 Task: Make in the project AgileBuddy an epic 'Data Warehousing Process Improvement'. Create in the project AgileBuddy an epic 'IT Audit and Compliance'. Add in the project AgileBuddy an epic 'Security Compliance'
Action: Mouse moved to (72, 171)
Screenshot: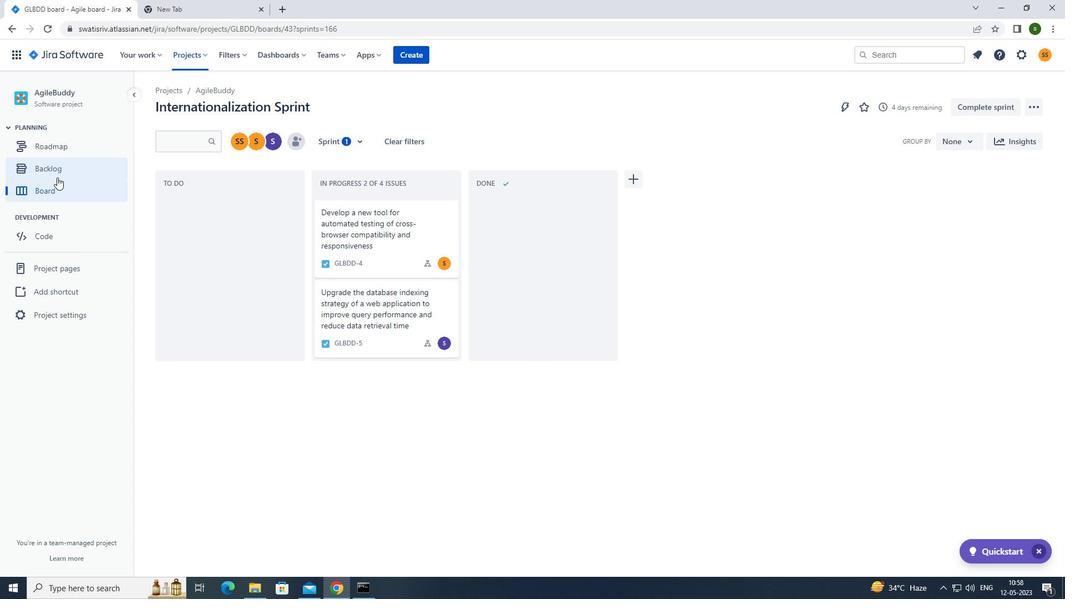 
Action: Mouse pressed left at (72, 171)
Screenshot: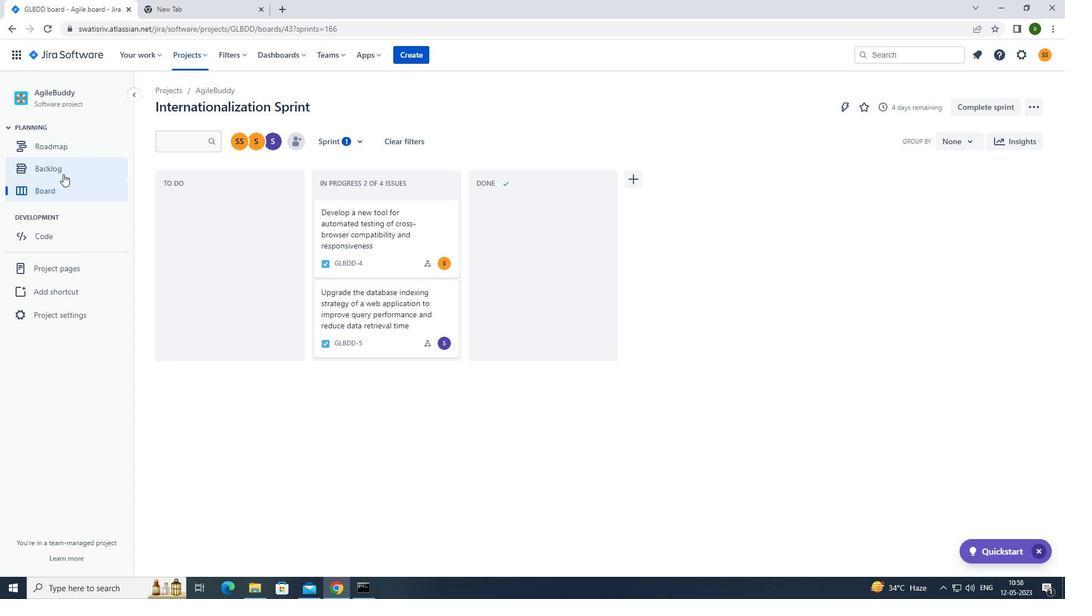 
Action: Mouse moved to (335, 132)
Screenshot: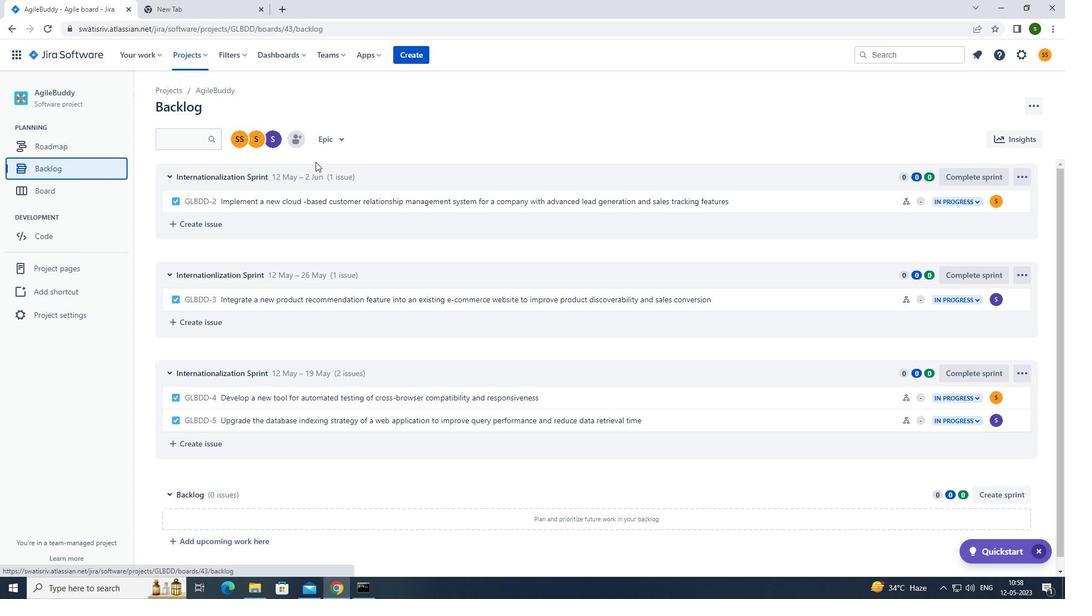 
Action: Mouse pressed left at (335, 132)
Screenshot: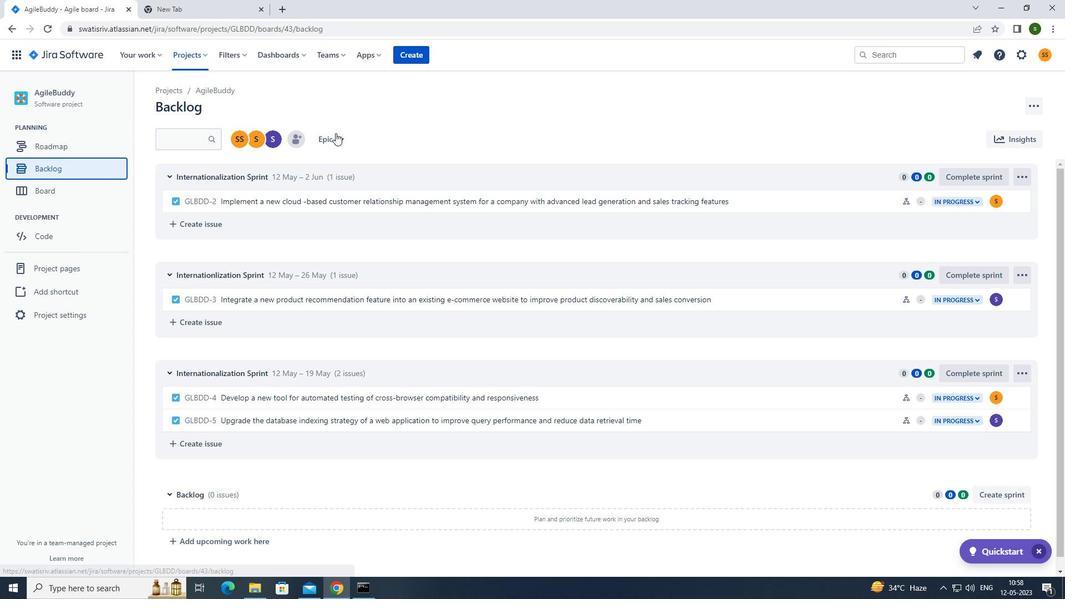 
Action: Mouse moved to (330, 208)
Screenshot: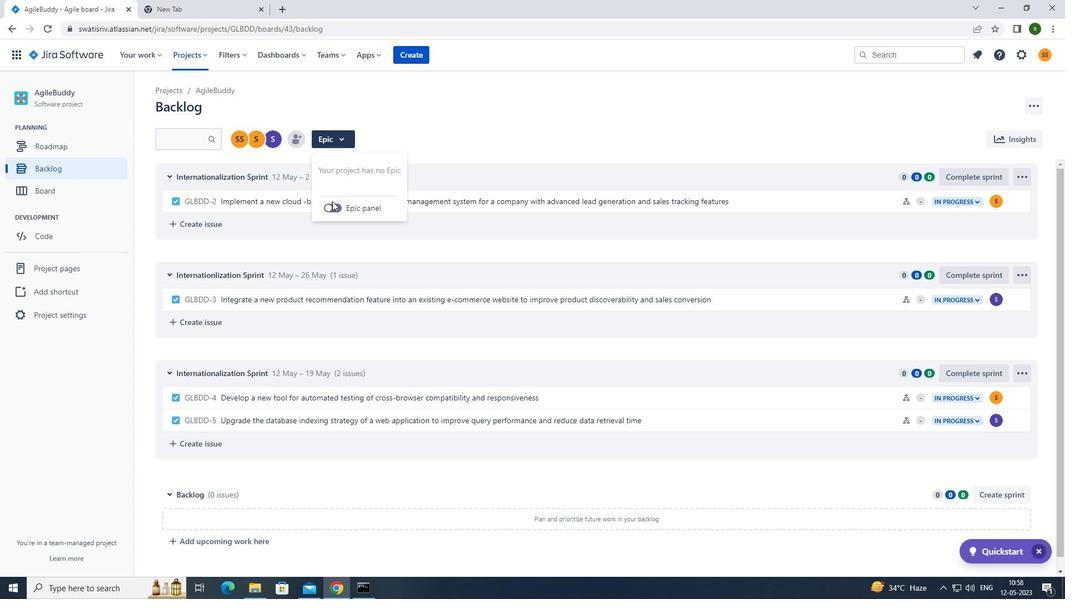 
Action: Mouse pressed left at (330, 208)
Screenshot: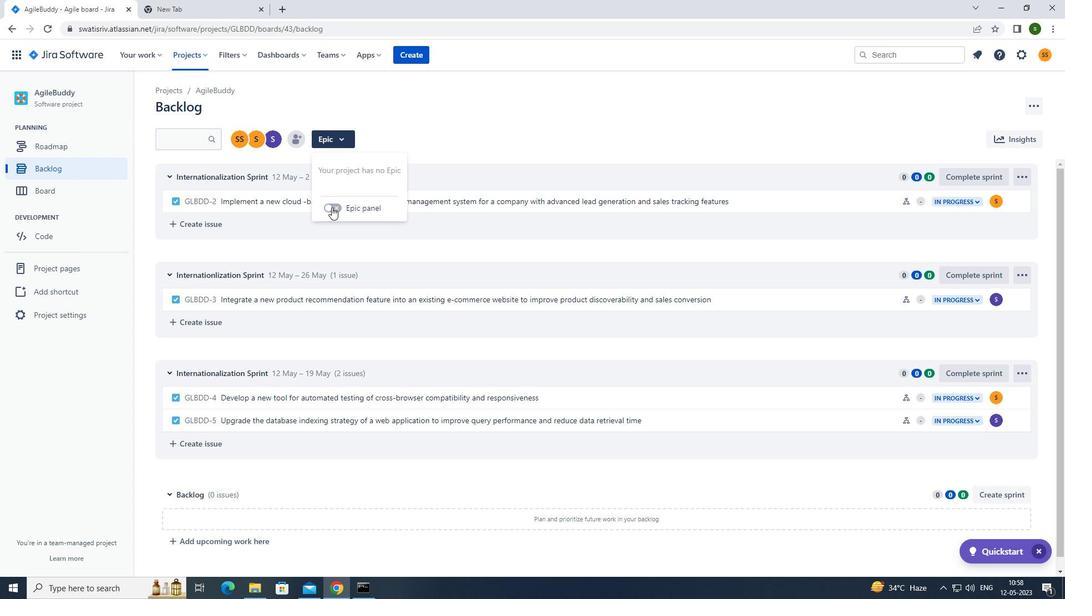 
Action: Mouse moved to (198, 383)
Screenshot: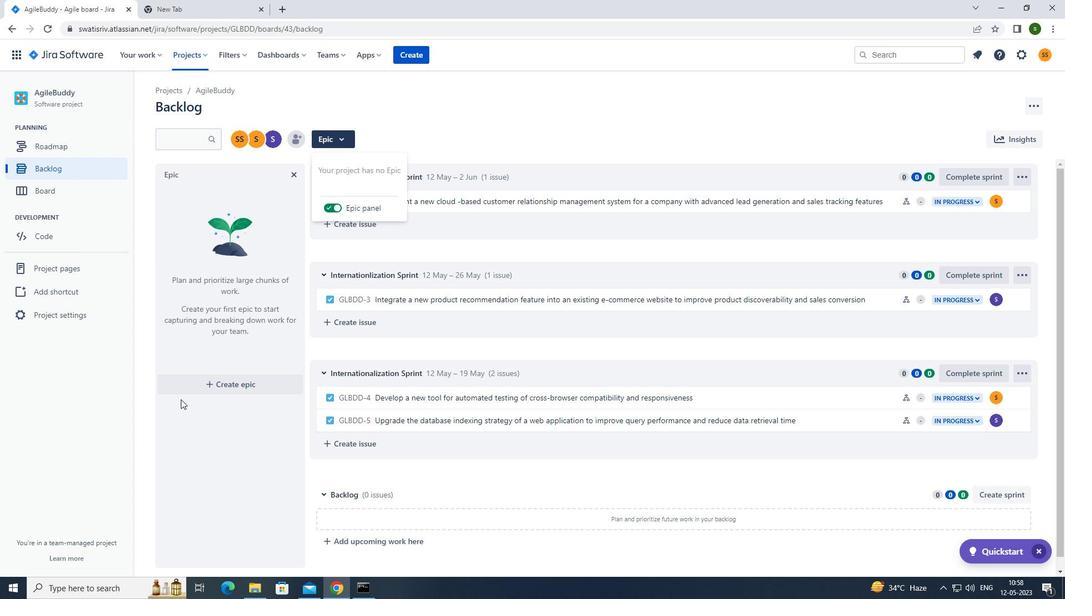 
Action: Mouse pressed left at (198, 383)
Screenshot: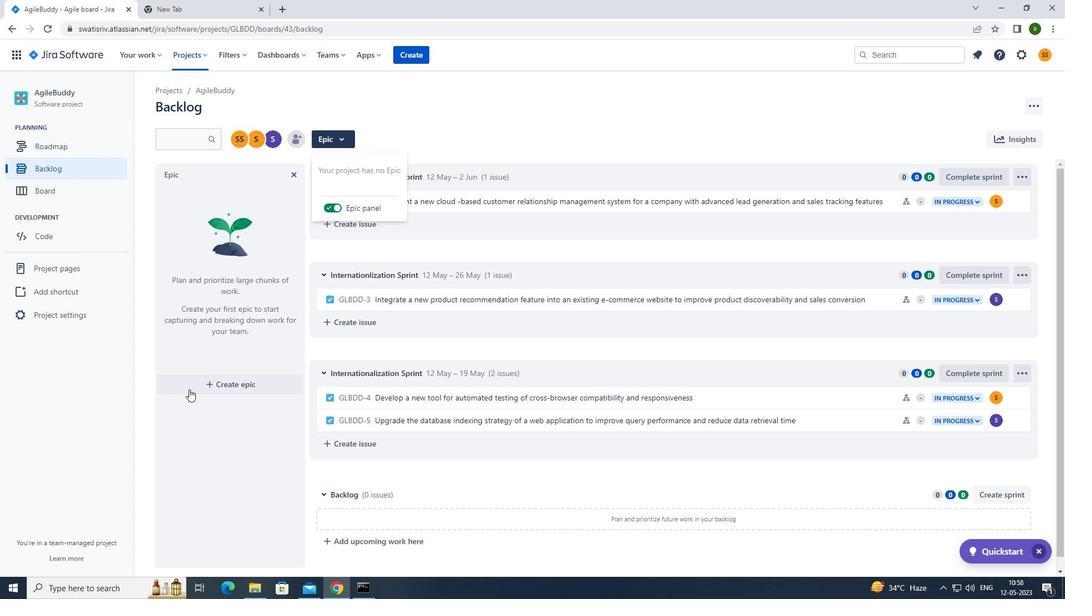 
Action: Mouse moved to (231, 384)
Screenshot: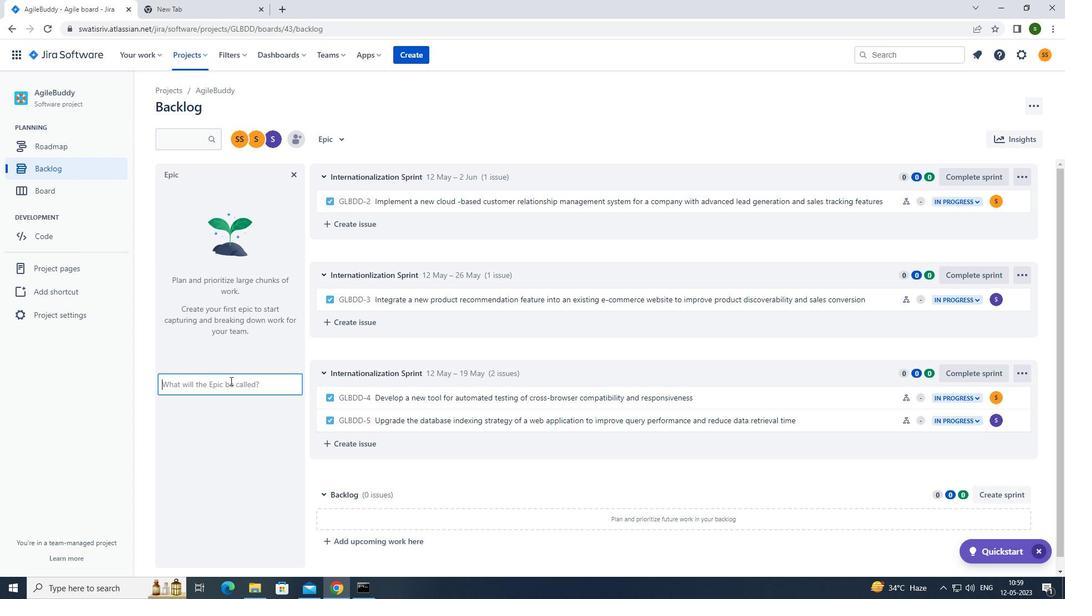 
Action: Mouse pressed left at (231, 384)
Screenshot: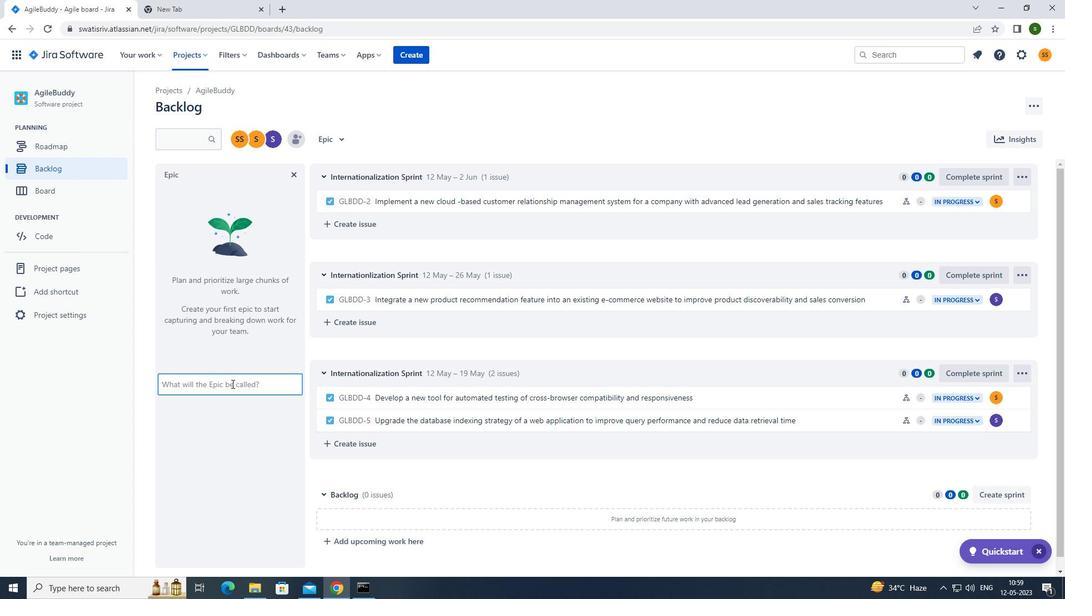 
Action: Key pressed <Key.caps_lock>d<Key.caps_lock>ata<Key.space><Key.caps_lock>w<Key.caps_lock>arehousing<Key.space><Key.caps_lock>p<Key.caps_lock>rocess<Key.space><Key.caps_lock>i<Key.caps_lock>mprovement<Key.enter>
Screenshot: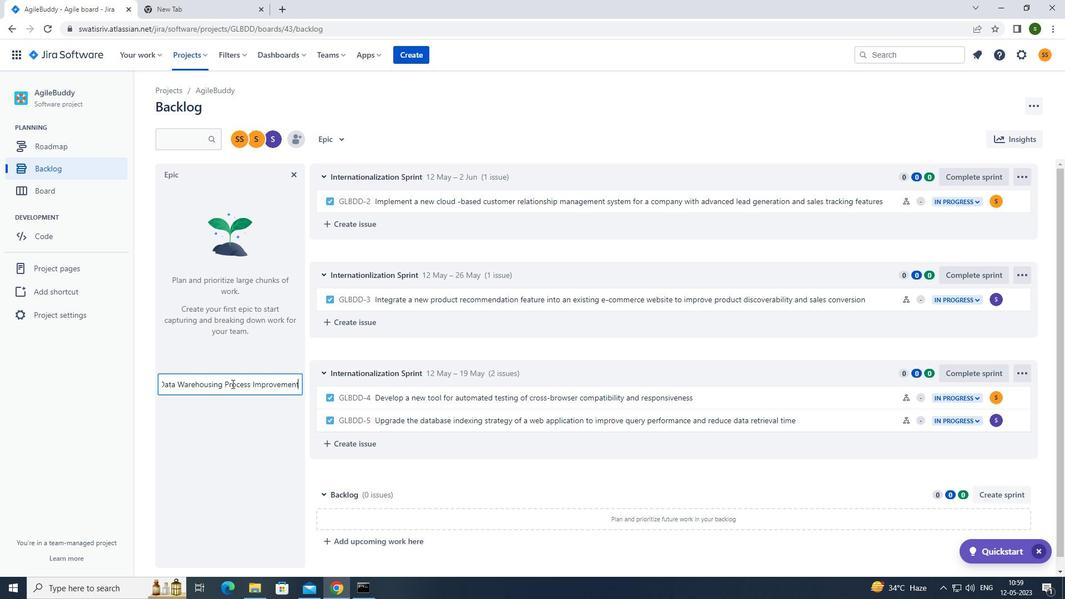 
Action: Mouse moved to (226, 263)
Screenshot: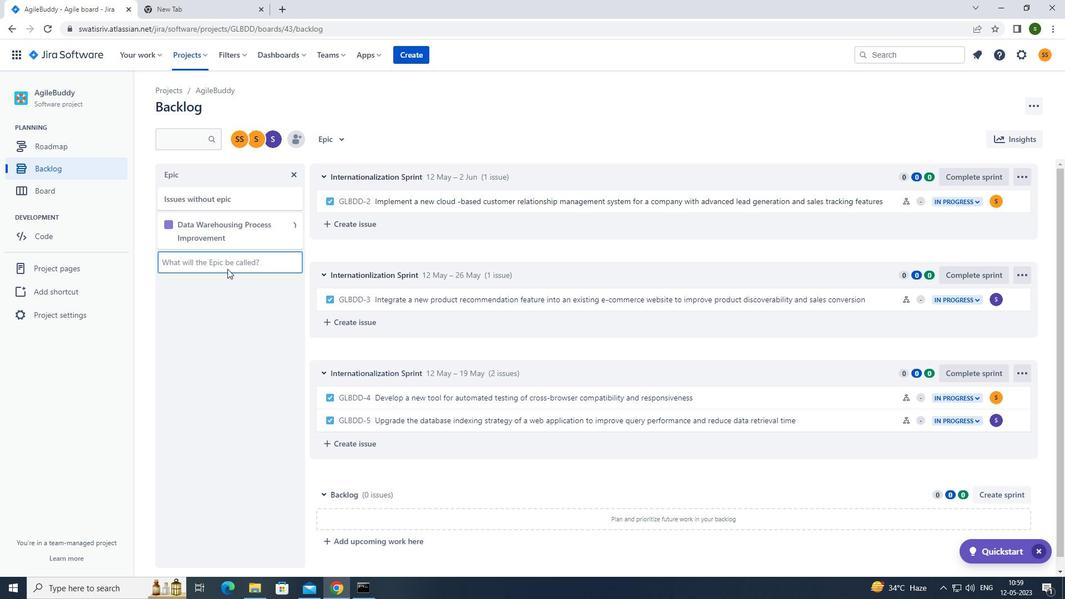 
Action: Mouse pressed left at (226, 263)
Screenshot: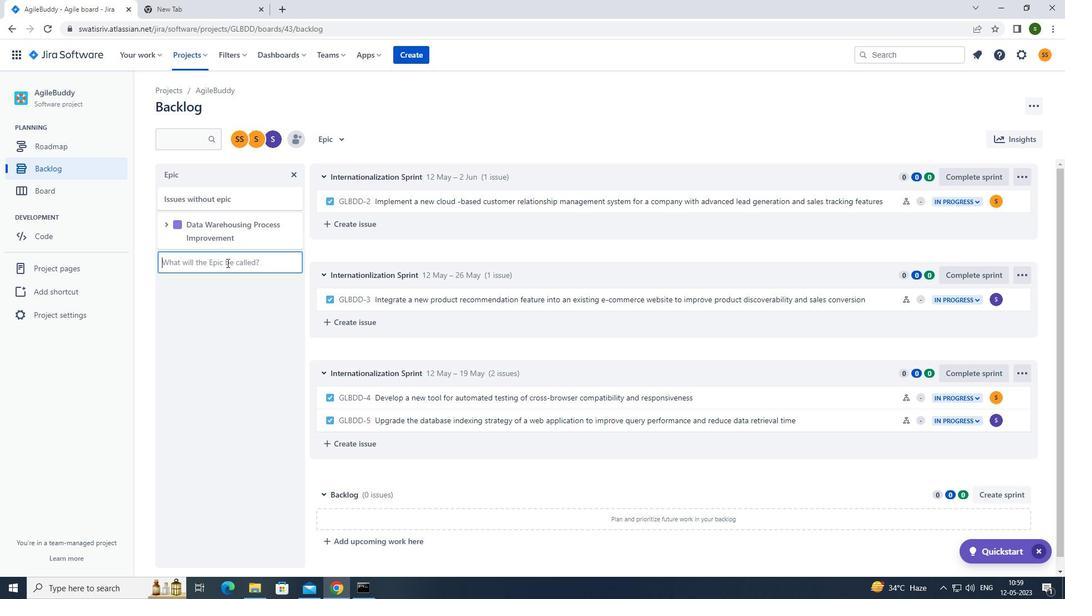 
Action: Key pressed <Key.caps_lock>it<Key.space>a<Key.caps_lock>udit<Key.space>and<Key.space><Key.caps_lock>c<Key.caps_lock>ompliance<Key.enter>
Screenshot: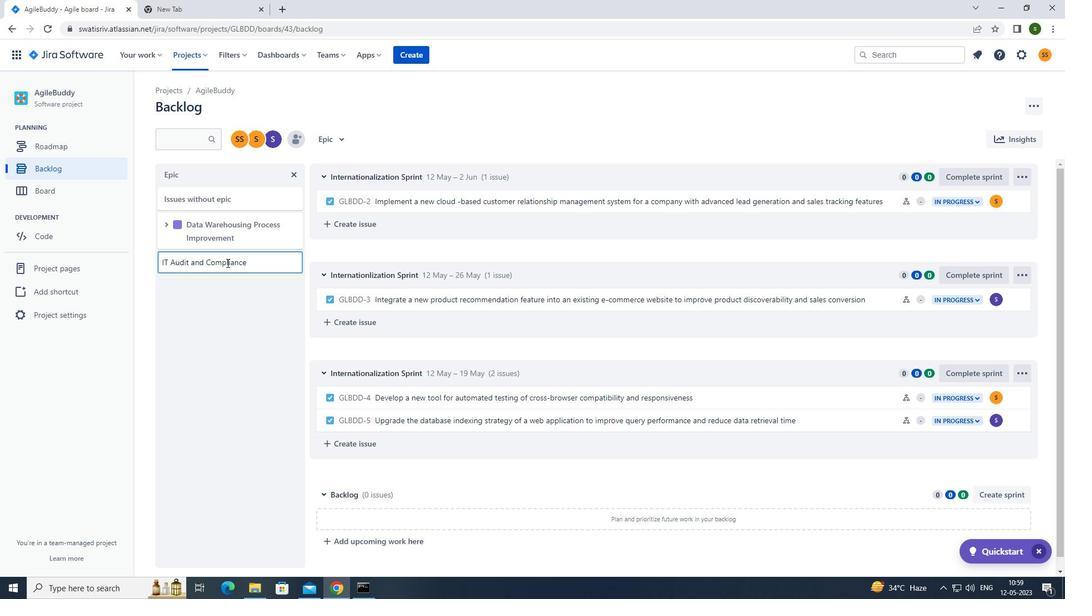 
Action: Mouse moved to (183, 288)
Screenshot: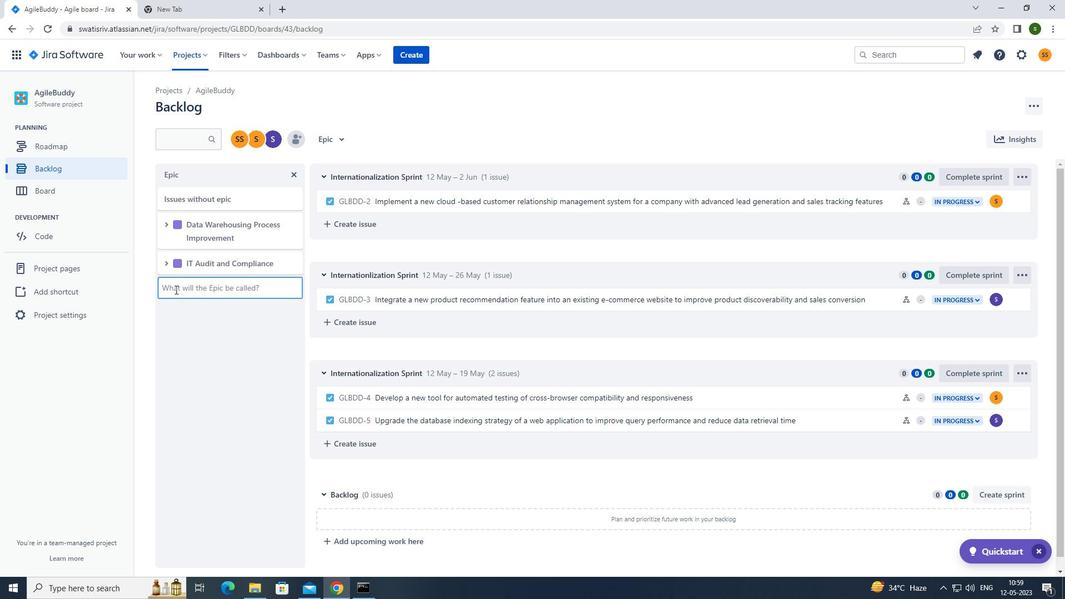 
Action: Mouse pressed left at (183, 288)
Screenshot: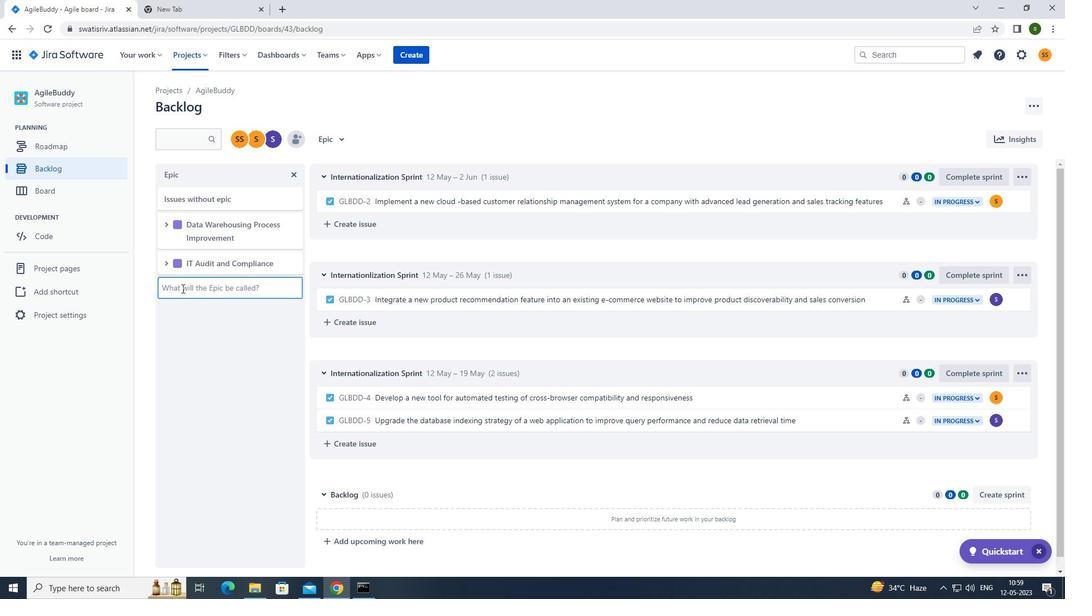 
Action: Key pressed <Key.caps_lock>s<Key.caps_lock>ecurity<Key.space><Key.caps_lock>c<Key.caps_lock>ompliance<Key.enter>
Screenshot: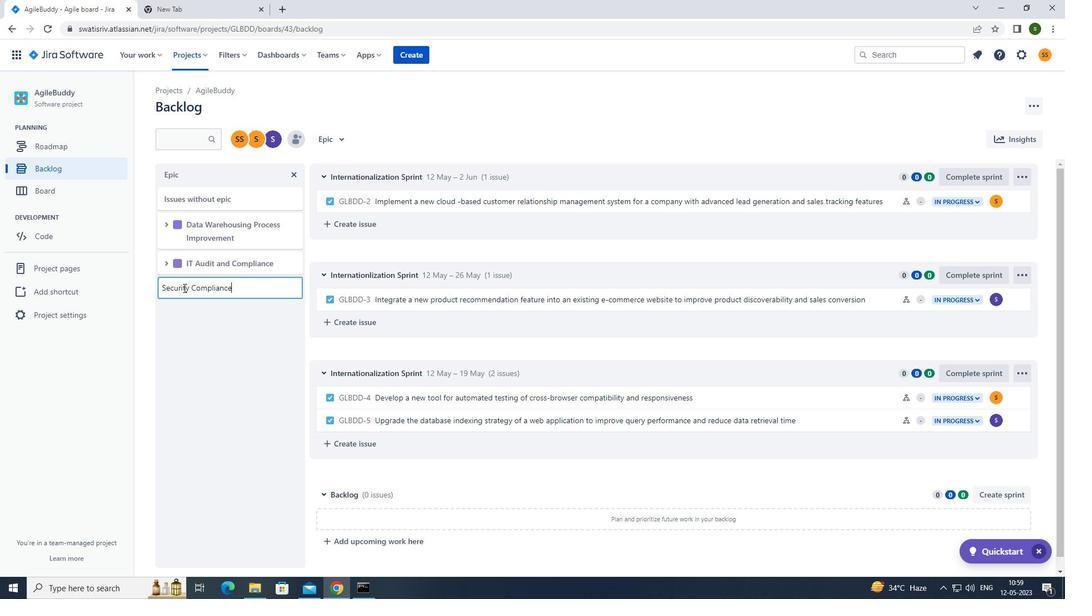 
